 Task: Create a project with template Project Timeline with name VentureTech with privacy Public and in the team Recorders . Create three sections in the project as To-Do, Doing and Done.
Action: Mouse moved to (68, 52)
Screenshot: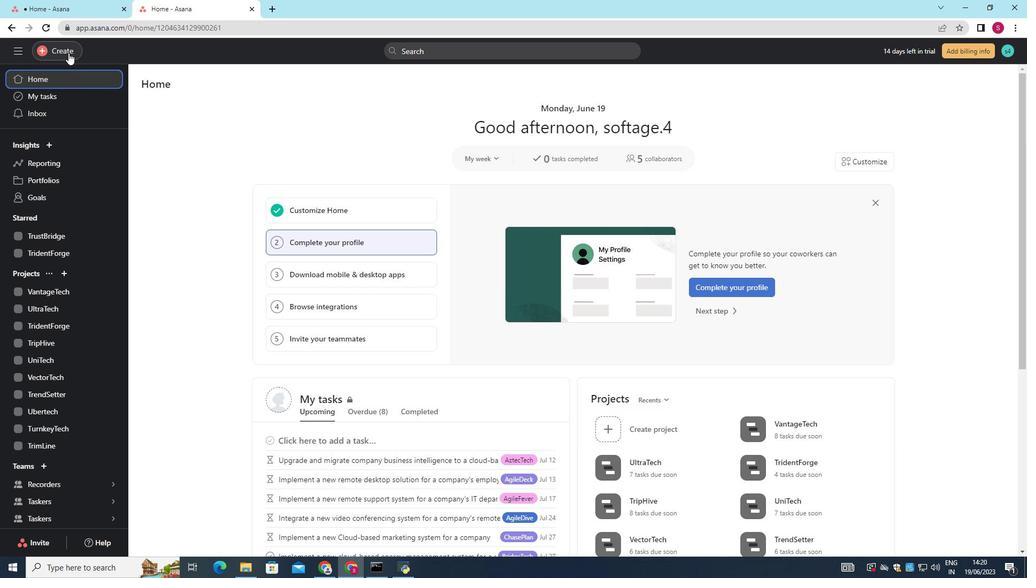
Action: Mouse pressed left at (68, 52)
Screenshot: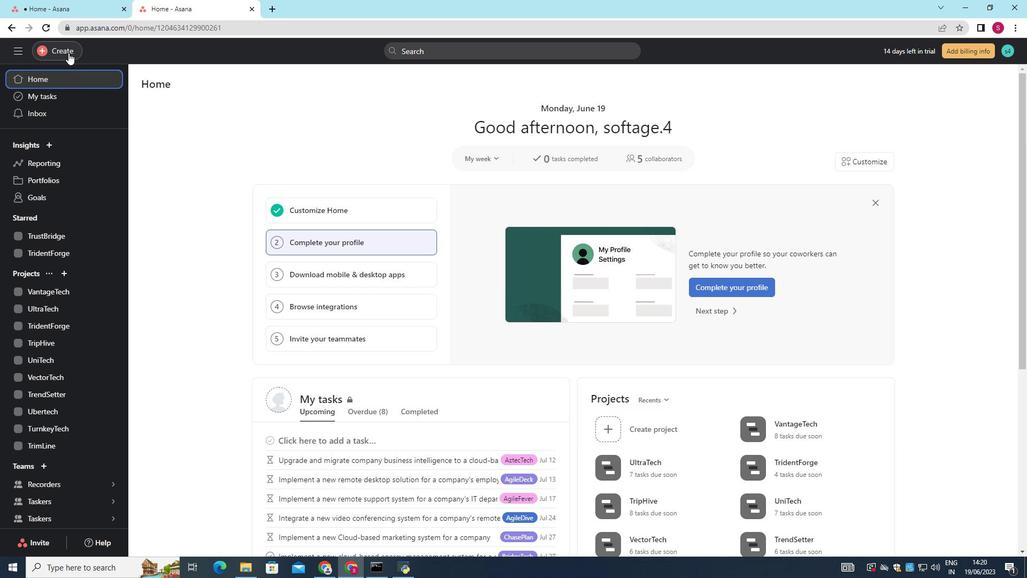 
Action: Mouse moved to (118, 75)
Screenshot: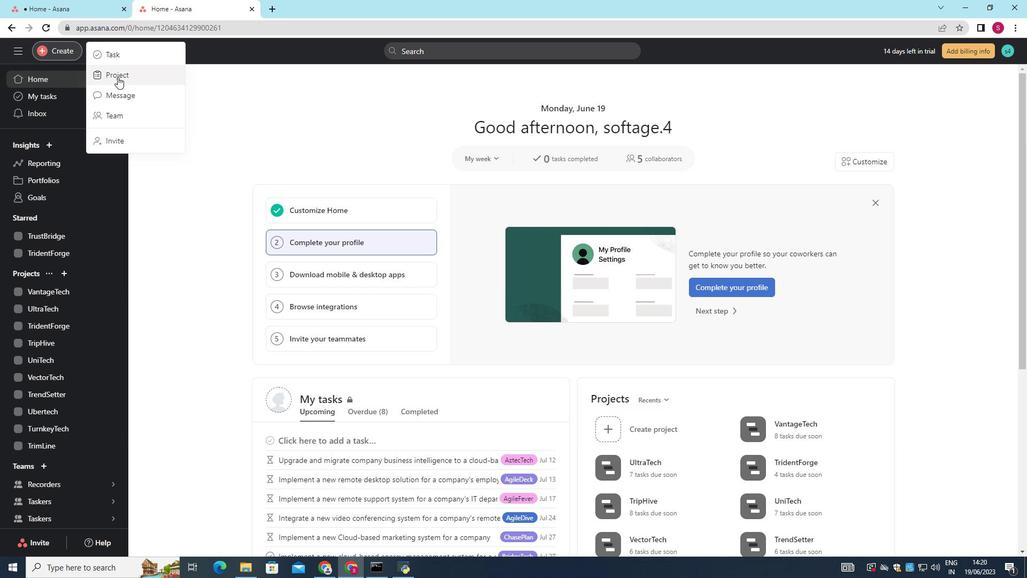 
Action: Mouse pressed left at (118, 75)
Screenshot: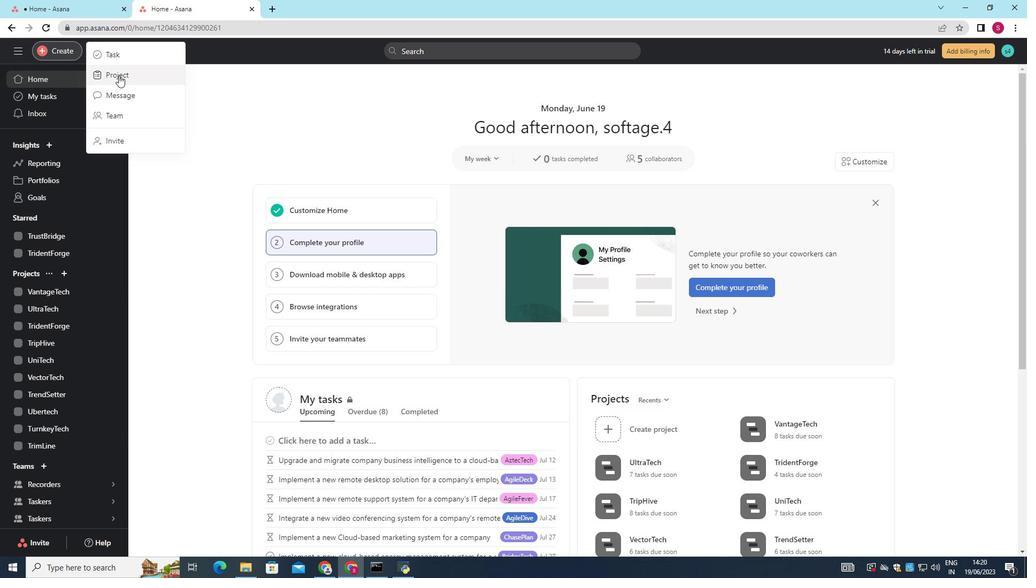 
Action: Mouse moved to (492, 292)
Screenshot: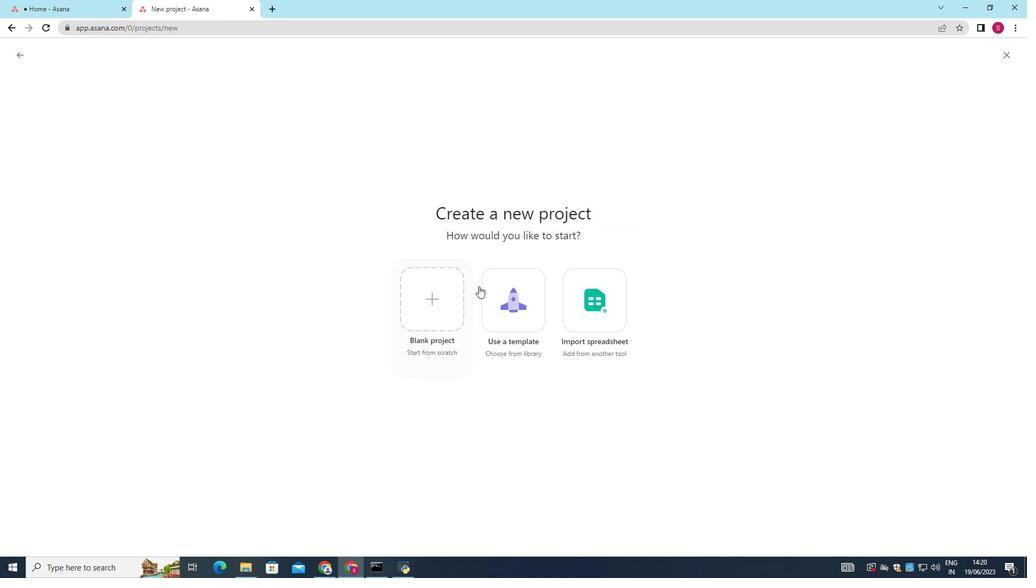 
Action: Mouse pressed left at (492, 292)
Screenshot: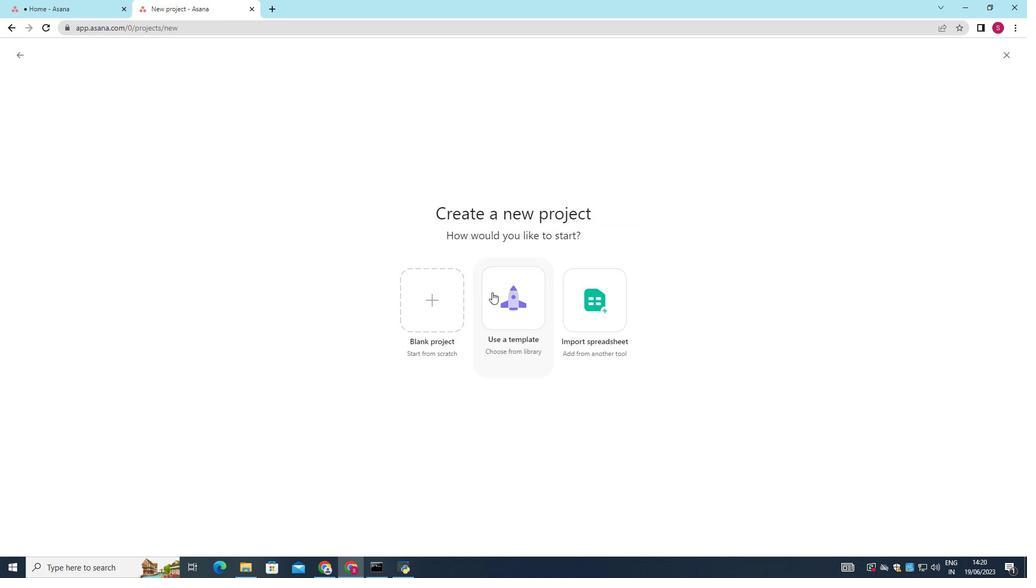 
Action: Mouse moved to (784, 69)
Screenshot: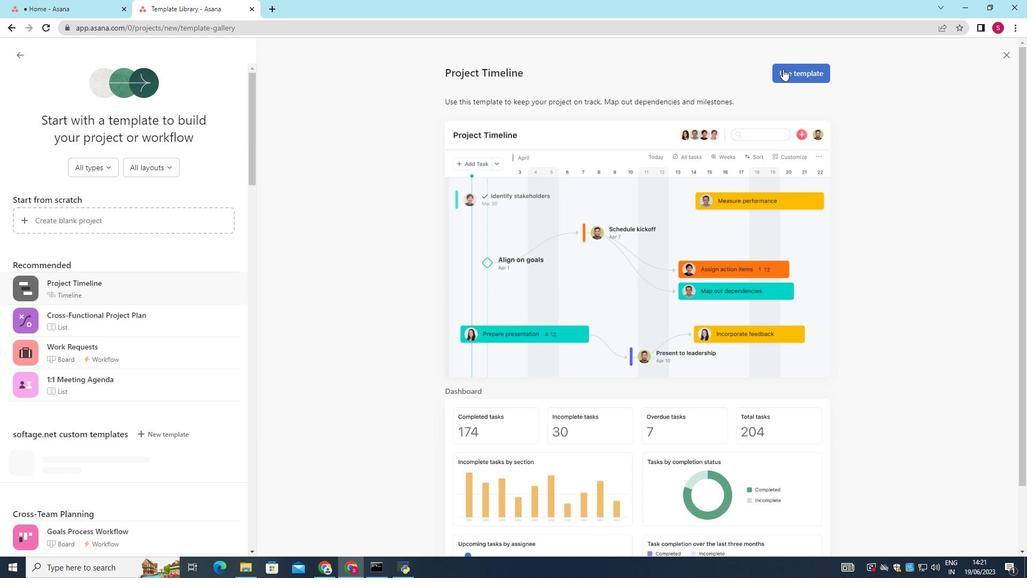 
Action: Mouse pressed left at (784, 69)
Screenshot: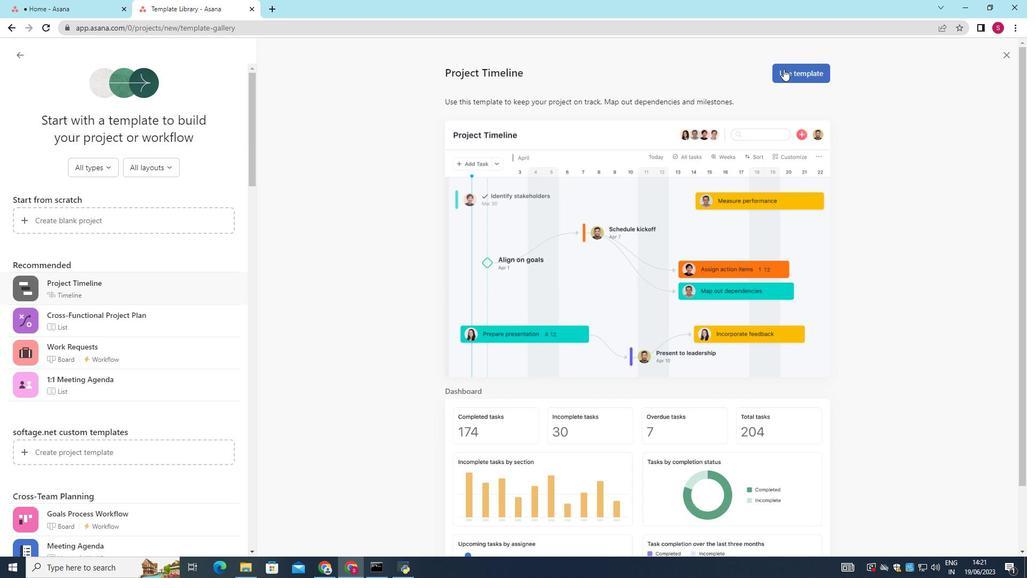 
Action: Mouse moved to (511, 193)
Screenshot: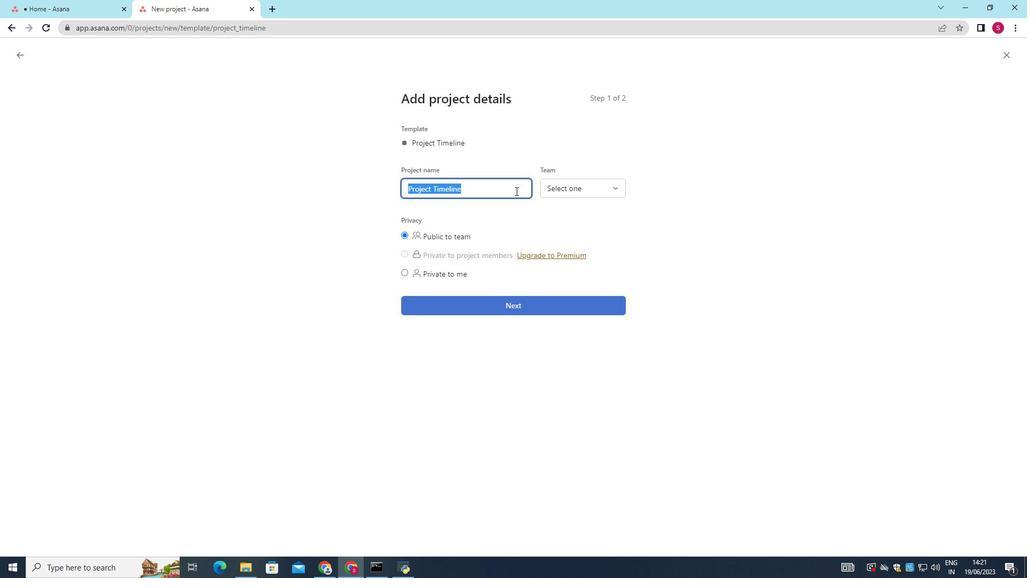 
Action: Key pressed <Key.shift><Key.shift>Venture<Key.shift>Tech
Screenshot: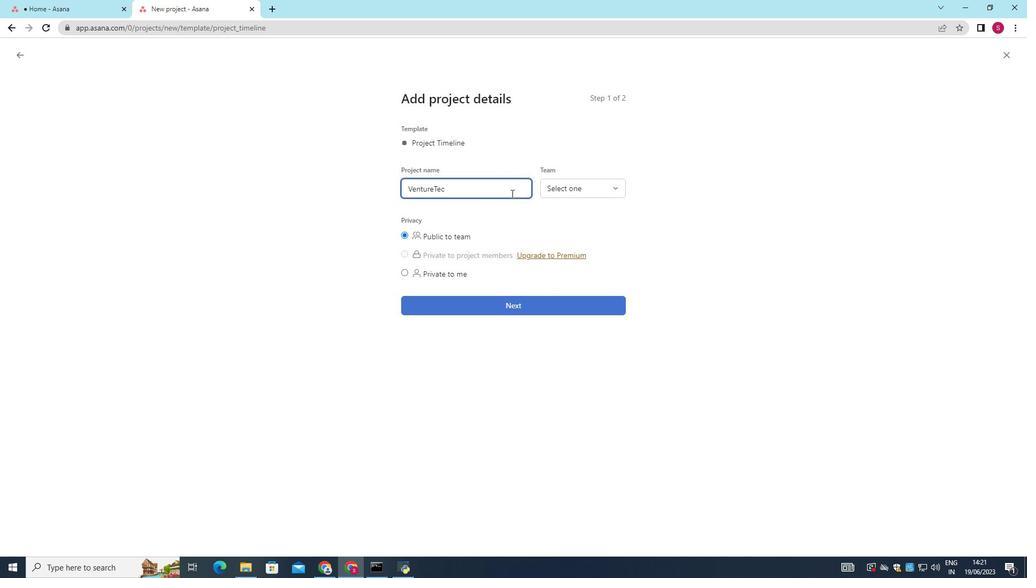 
Action: Mouse moved to (459, 235)
Screenshot: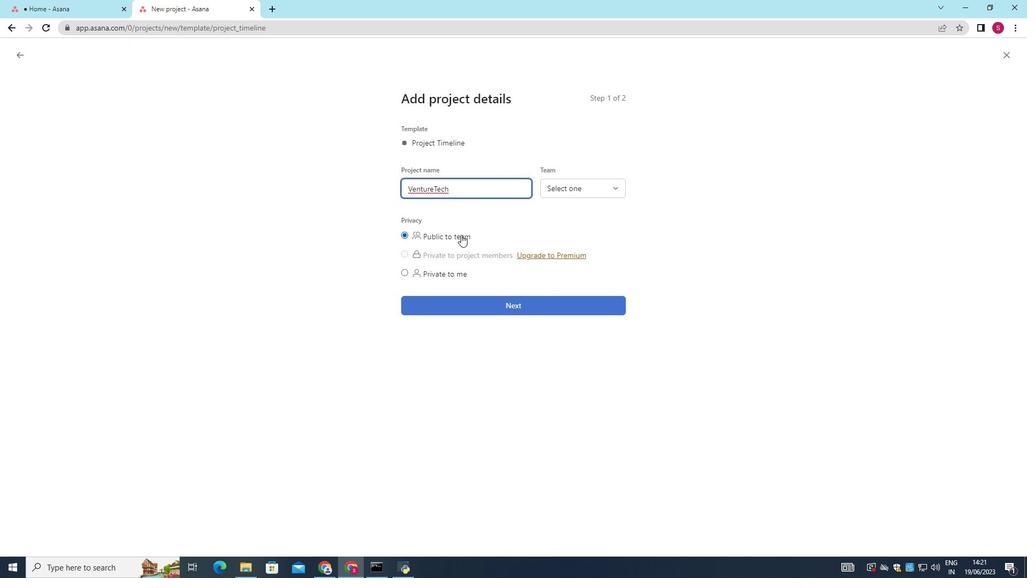 
Action: Mouse pressed left at (459, 235)
Screenshot: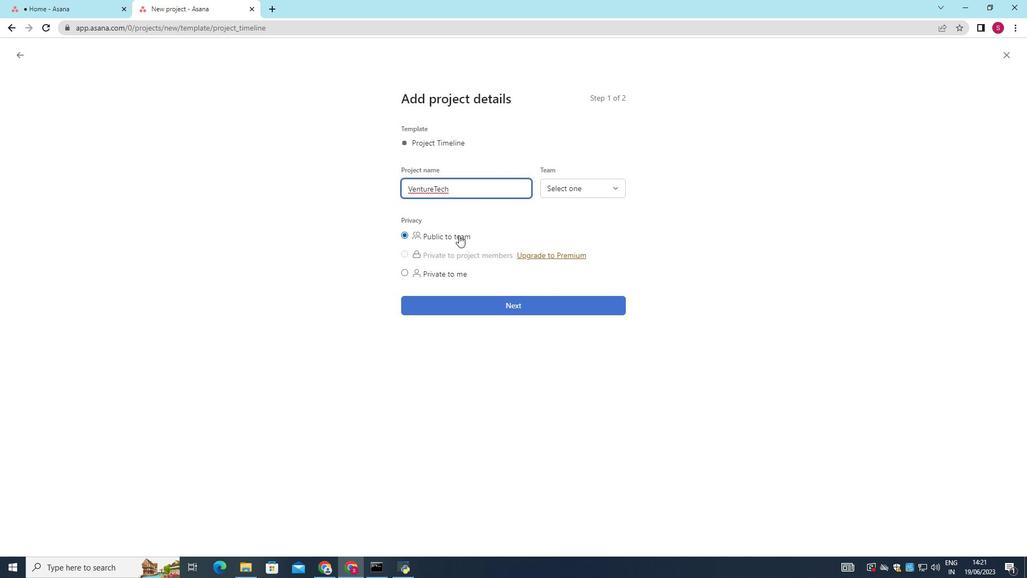 
Action: Mouse moved to (577, 185)
Screenshot: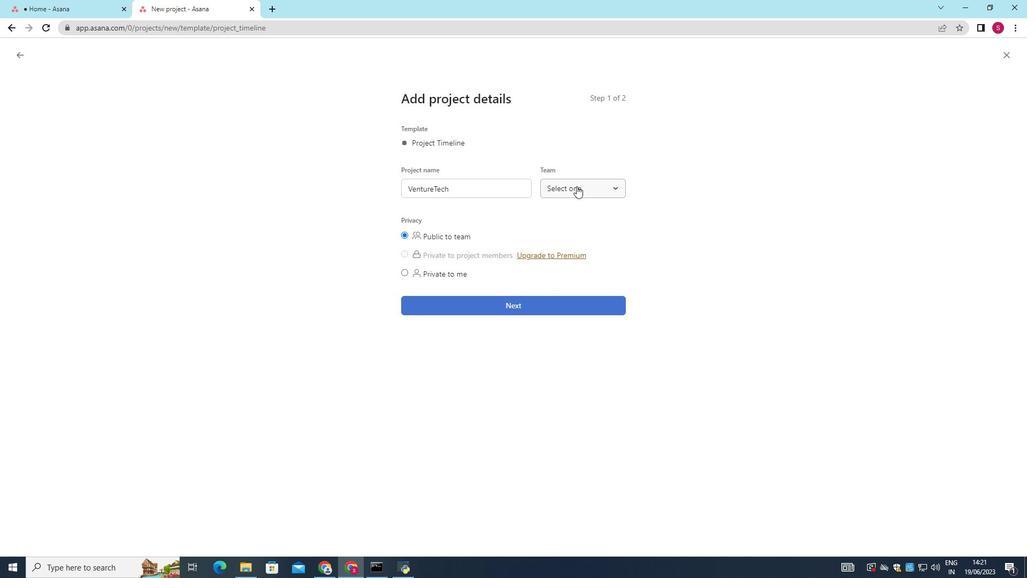 
Action: Mouse pressed left at (577, 185)
Screenshot: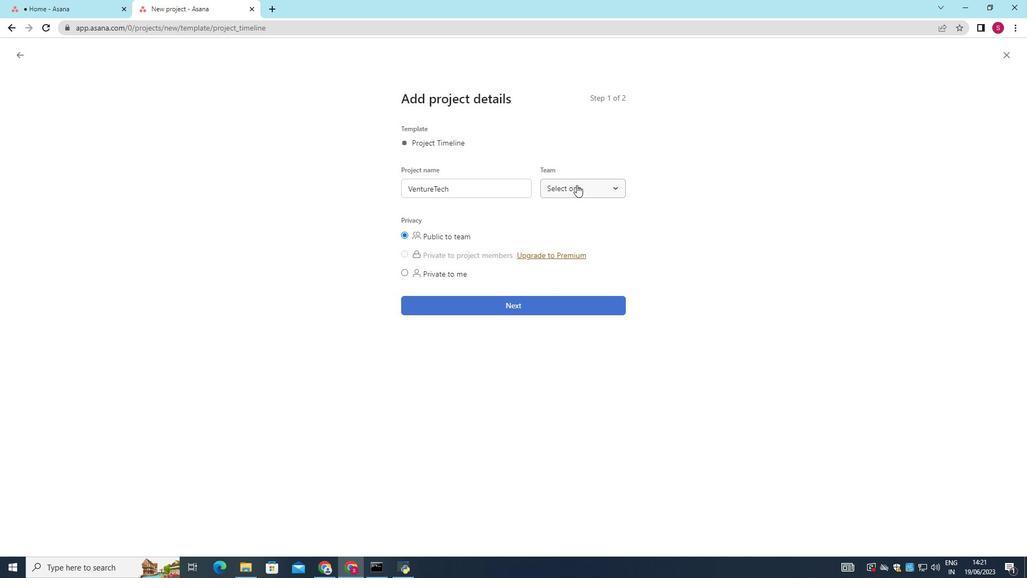 
Action: Mouse moved to (584, 245)
Screenshot: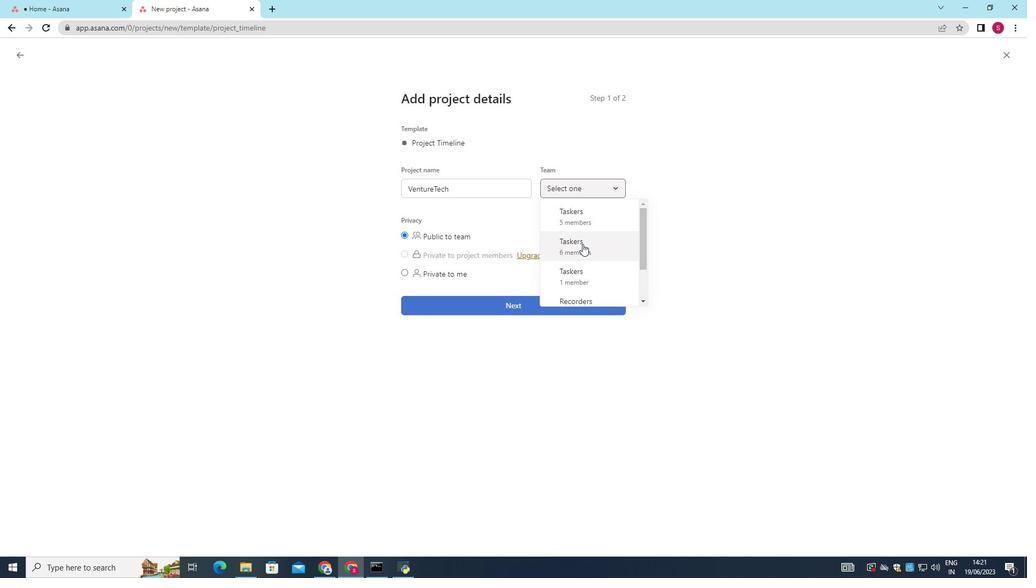 
Action: Mouse scrolled (584, 245) with delta (0, 0)
Screenshot: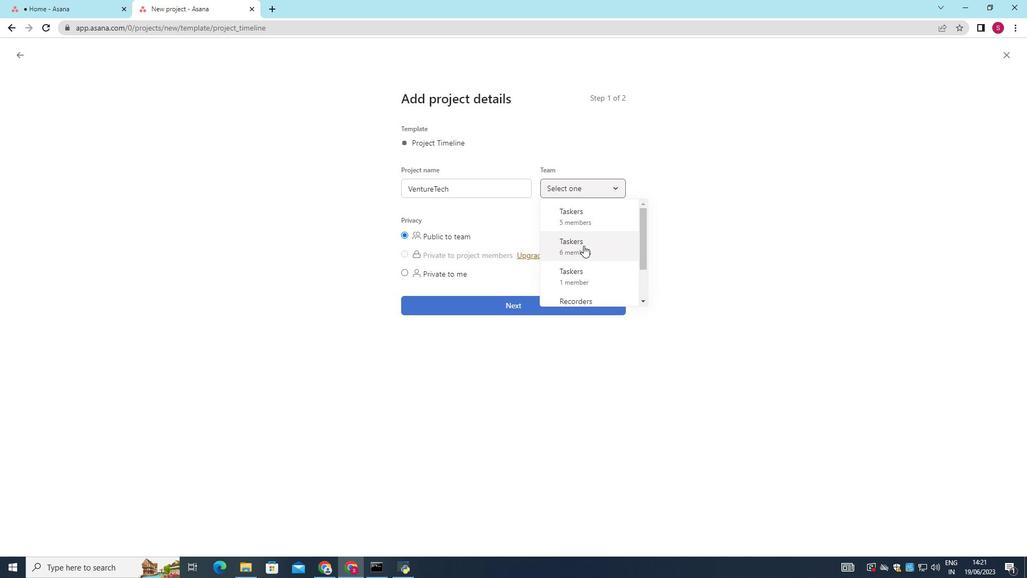 
Action: Mouse moved to (583, 256)
Screenshot: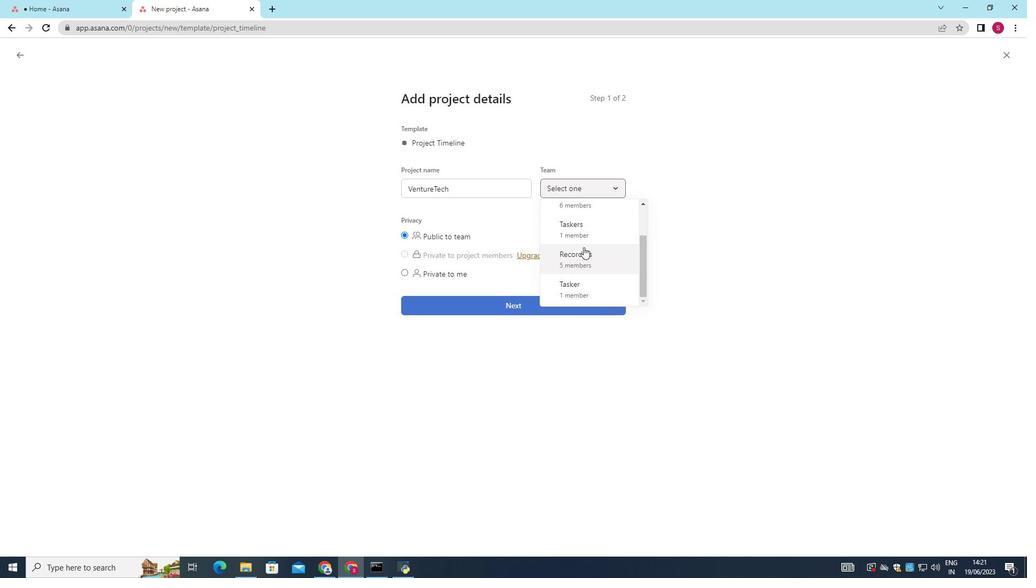 
Action: Mouse pressed left at (583, 256)
Screenshot: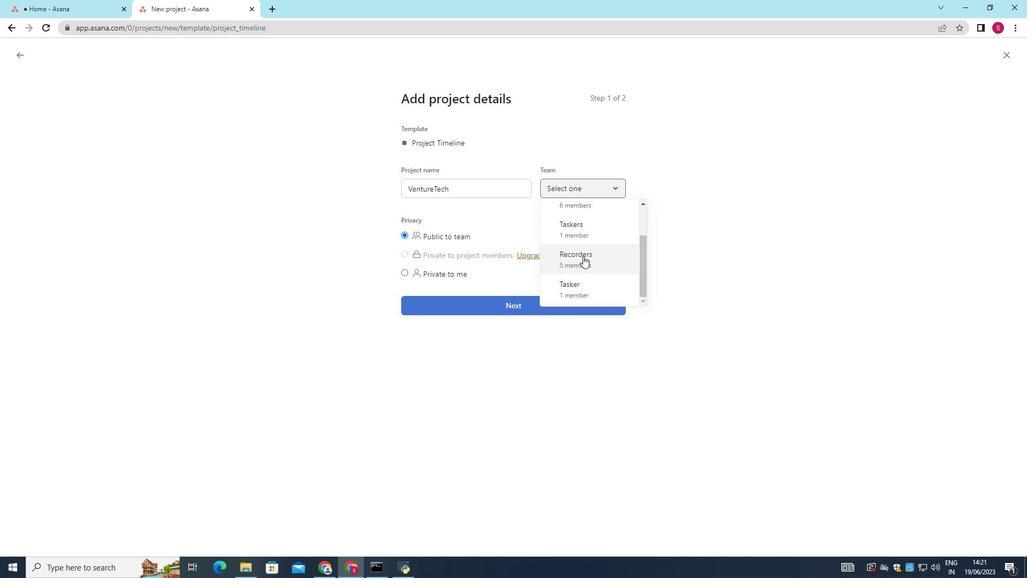 
Action: Mouse moved to (557, 291)
Screenshot: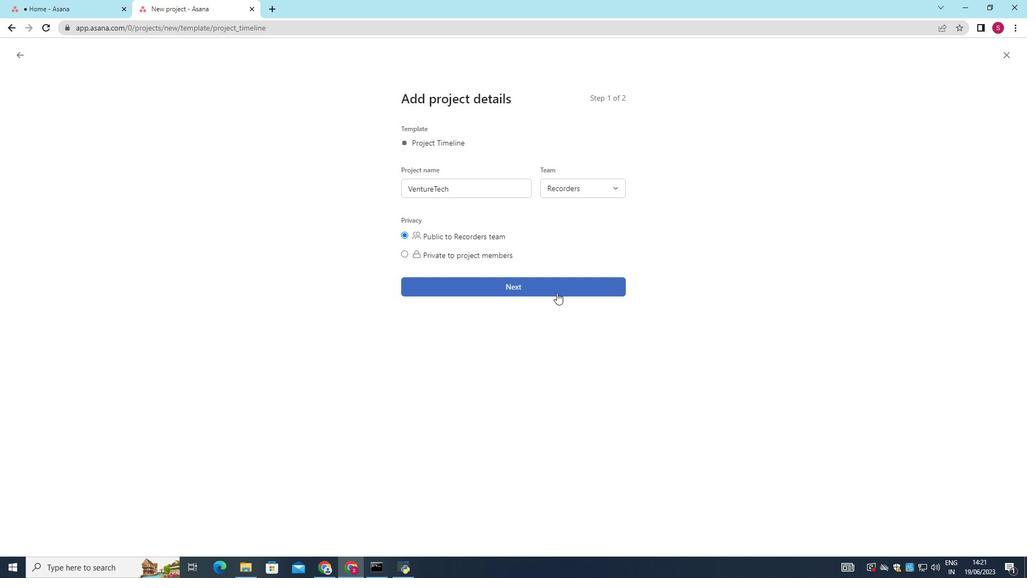 
Action: Mouse pressed left at (557, 291)
Screenshot: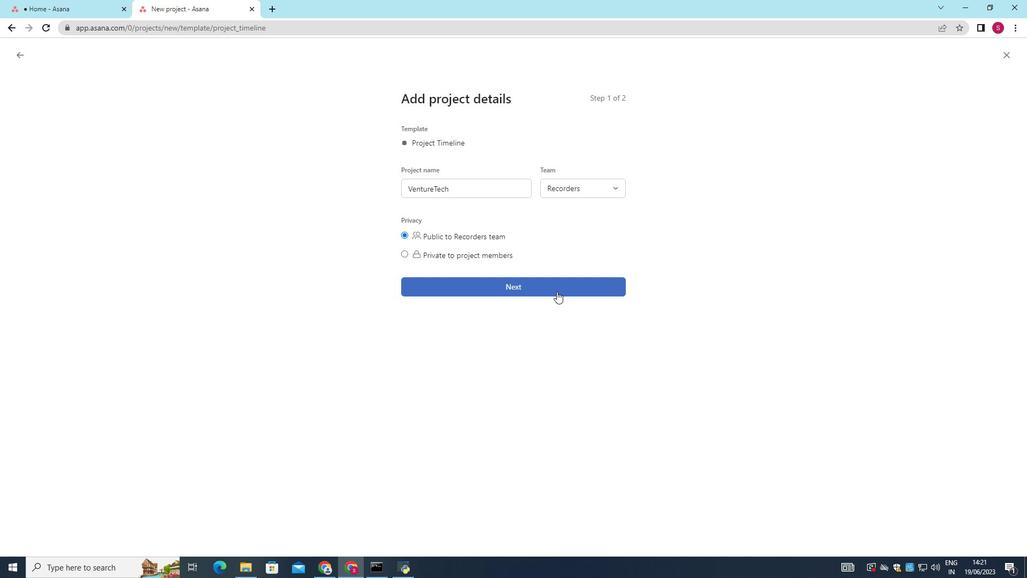 
Action: Mouse moved to (560, 316)
Screenshot: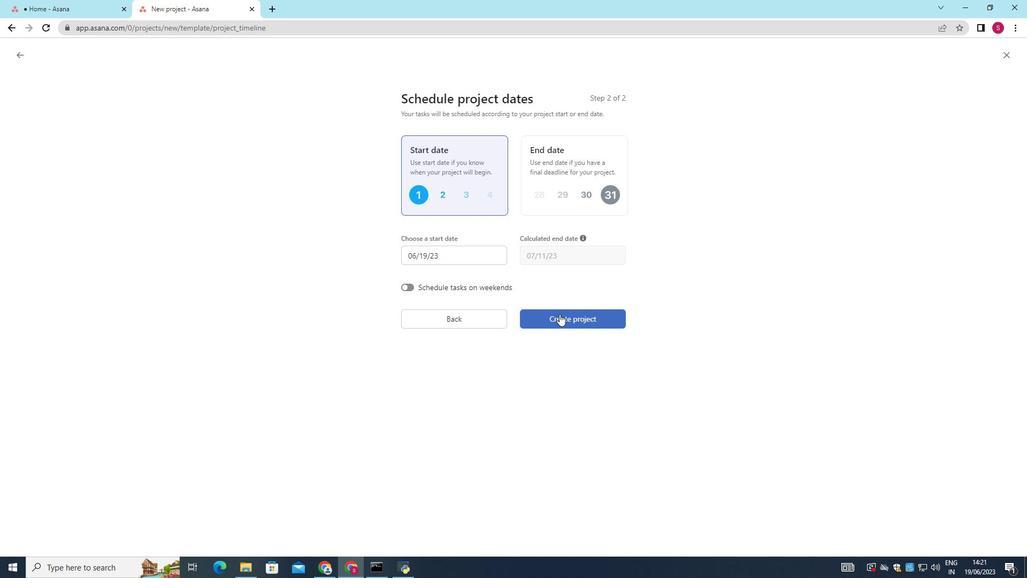 
Action: Mouse pressed left at (560, 316)
Screenshot: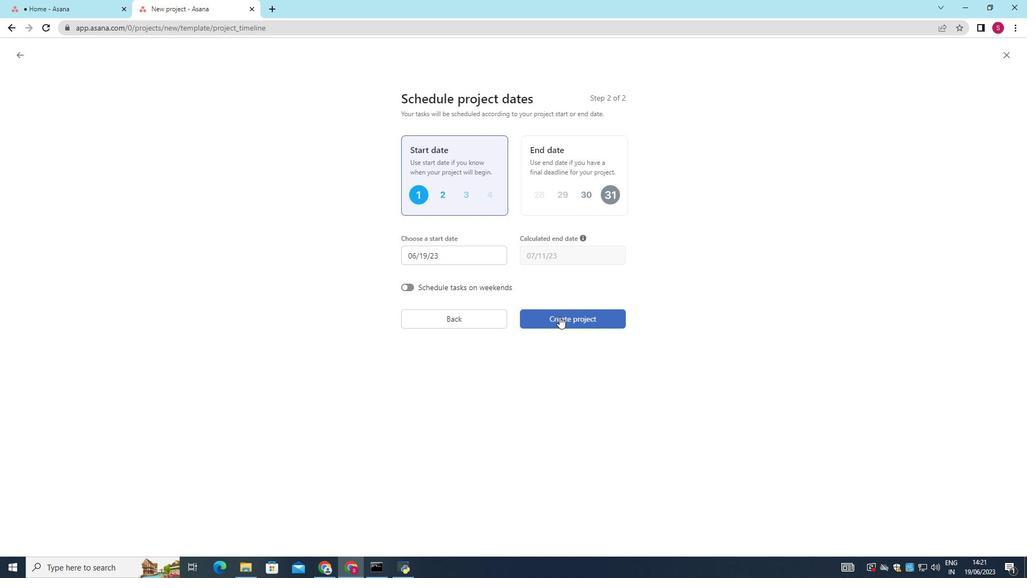 
Action: Mouse moved to (177, 363)
Screenshot: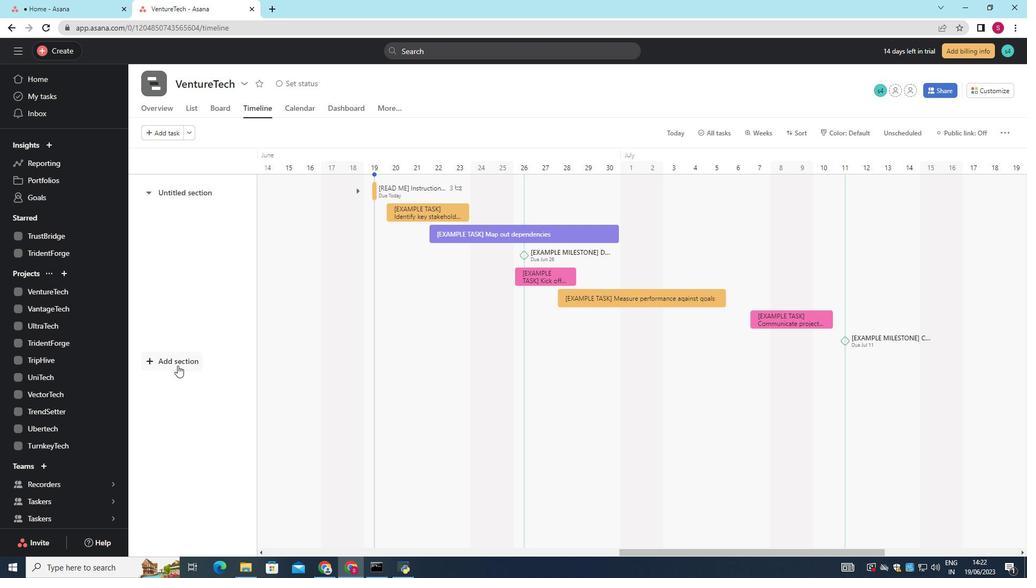 
Action: Mouse pressed left at (177, 363)
Screenshot: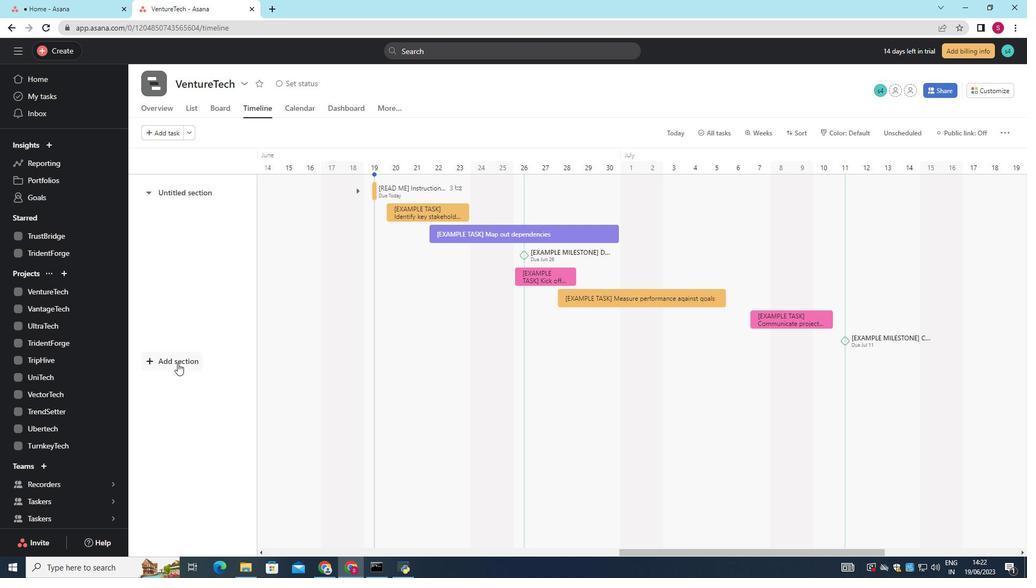 
Action: Mouse moved to (177, 363)
Screenshot: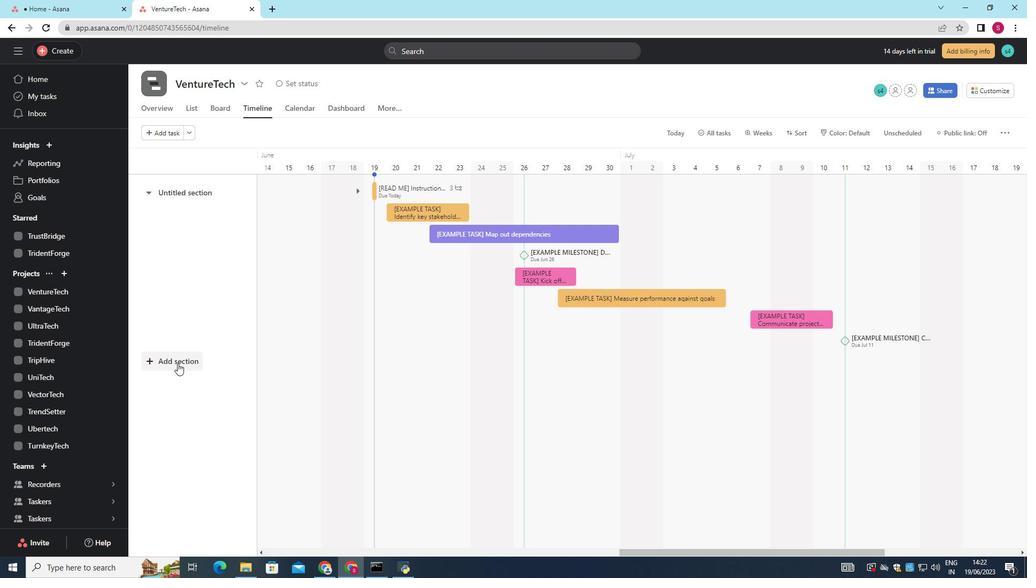 
Action: Key pressed <Key.shift>To-<Key.shift>Do
Screenshot: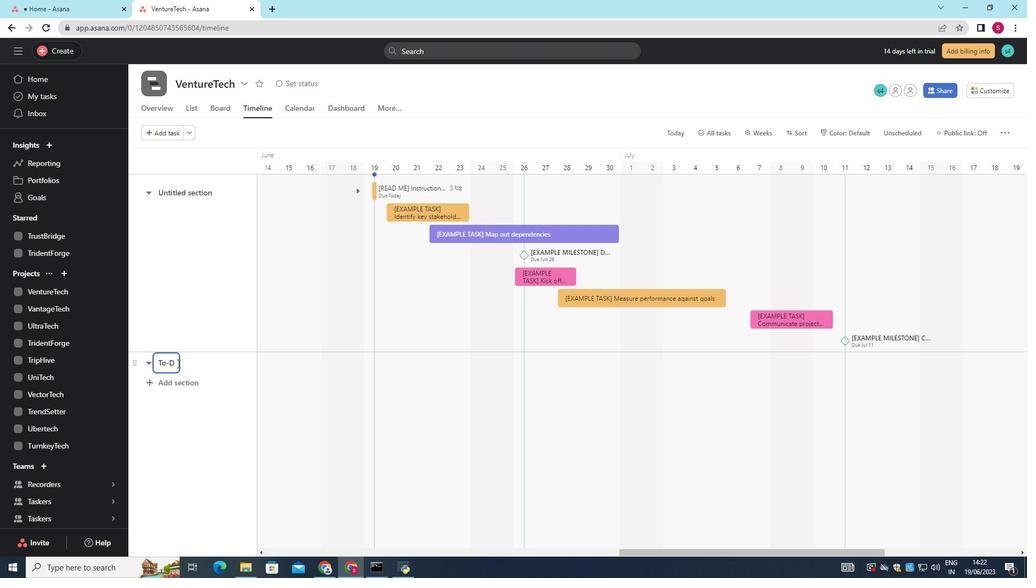
Action: Mouse moved to (185, 382)
Screenshot: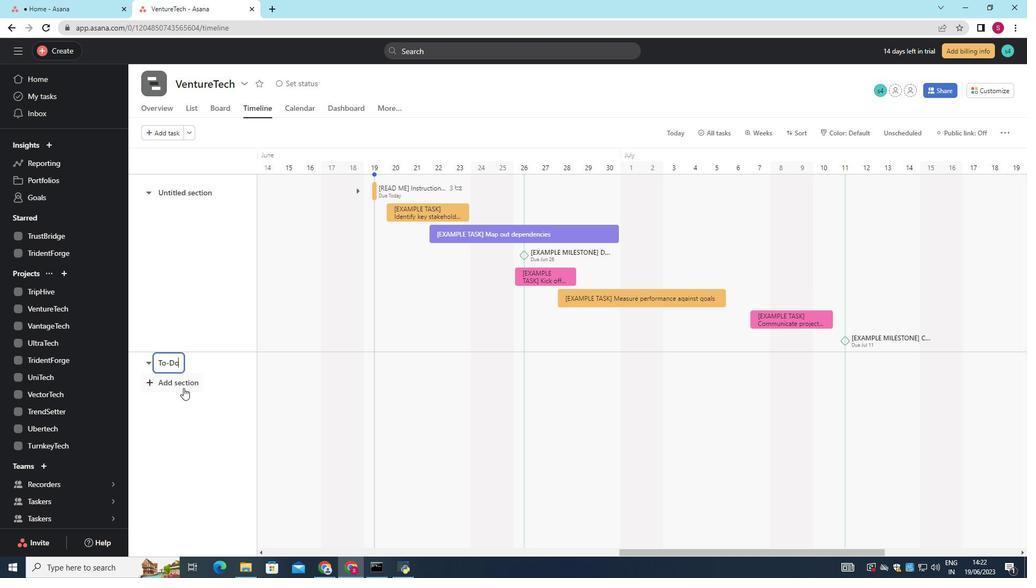 
Action: Mouse pressed left at (185, 382)
Screenshot: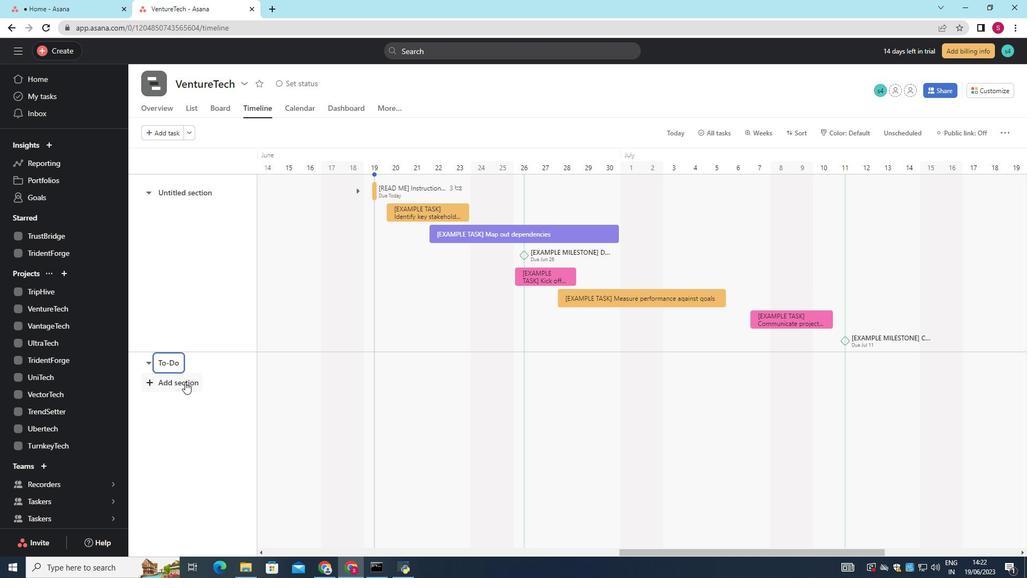 
Action: Mouse moved to (178, 380)
Screenshot: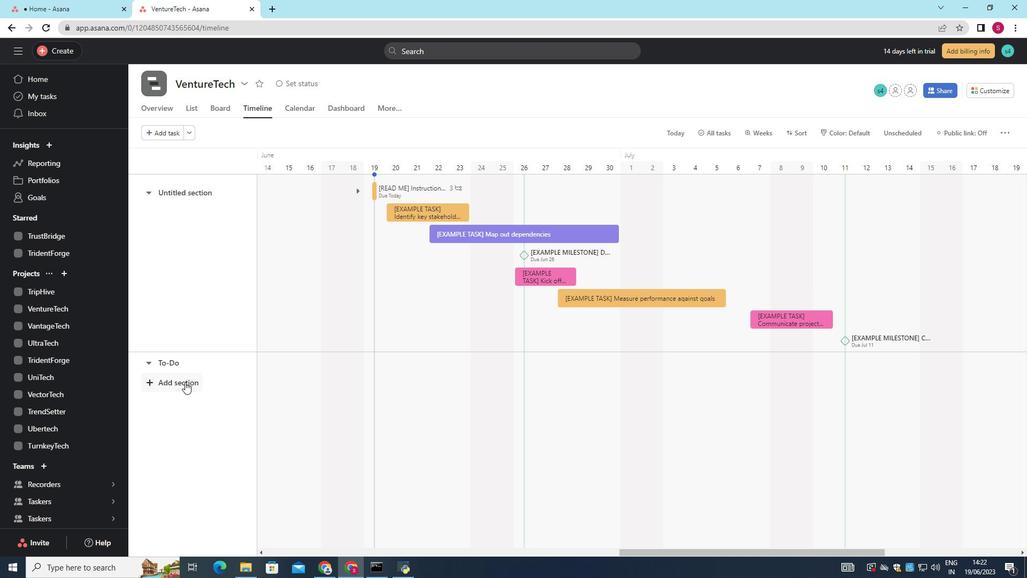 
Action: Key pressed <Key.shift>Doing
Screenshot: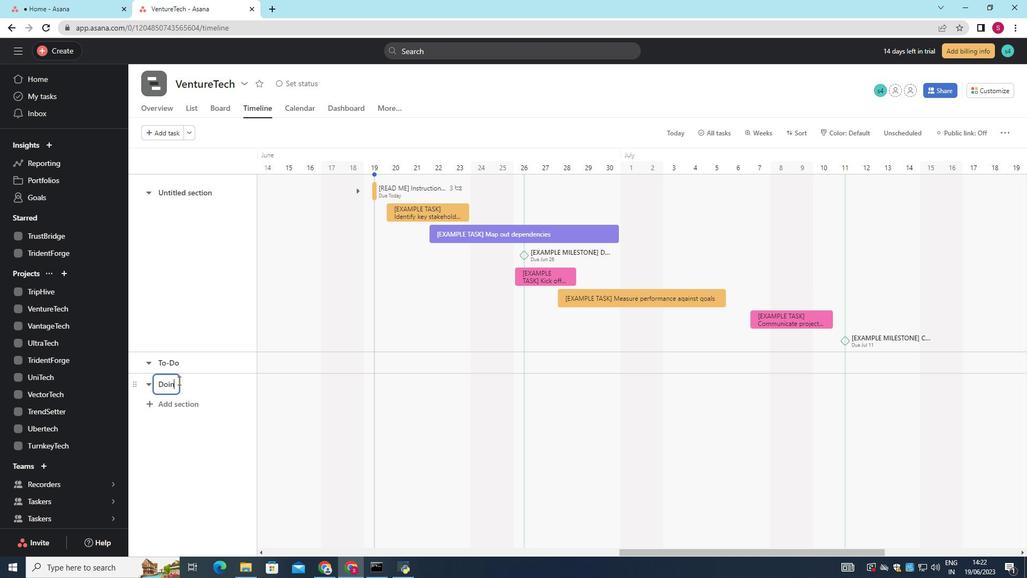 
Action: Mouse moved to (184, 404)
Screenshot: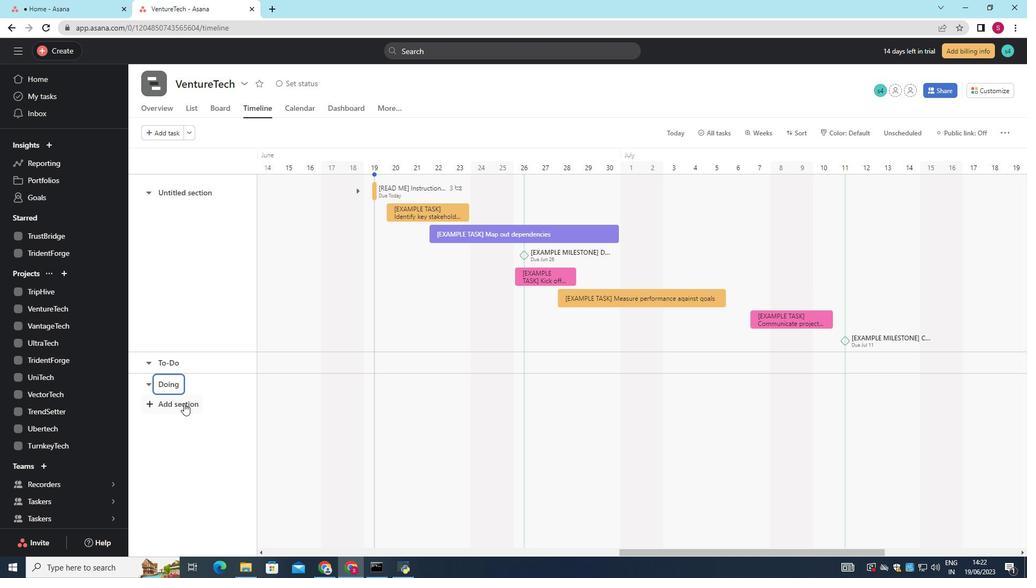 
Action: Mouse pressed left at (184, 404)
Screenshot: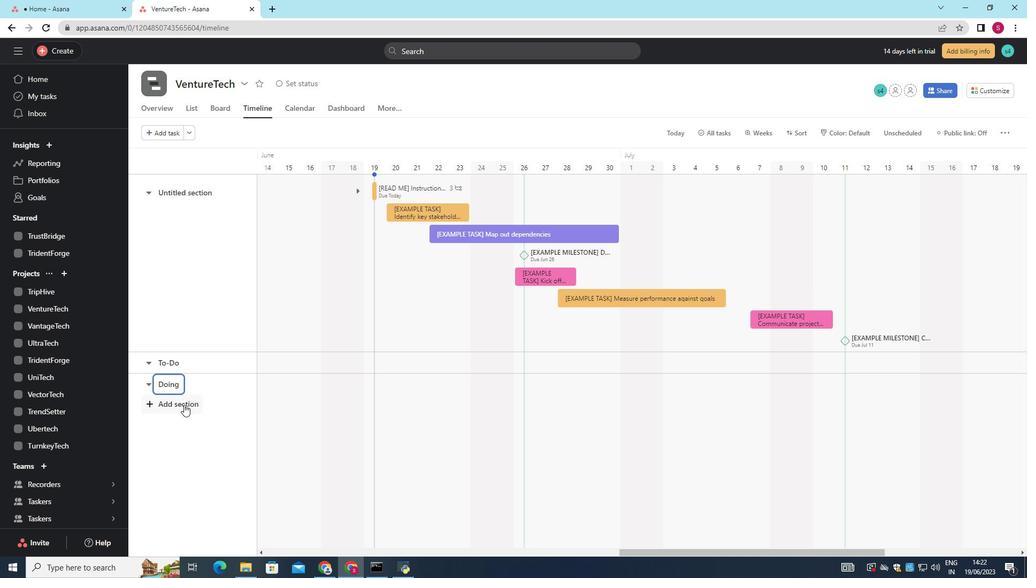 
Action: Key pressed <Key.shift>Done<Key.enter>
Screenshot: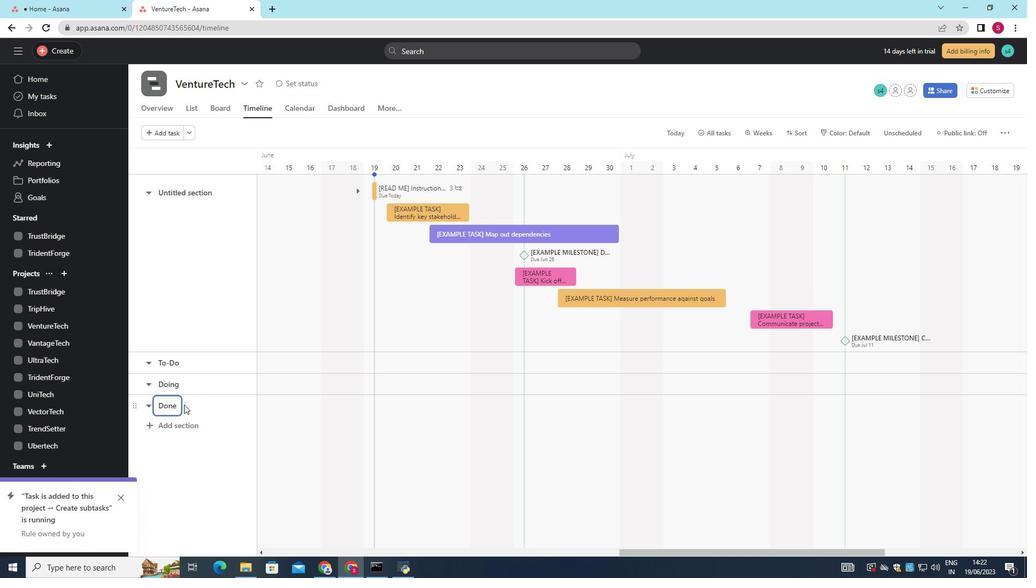 
